 Task: Manage the "Dashboard related list" page variations in the site builder.
Action: Mouse moved to (946, 68)
Screenshot: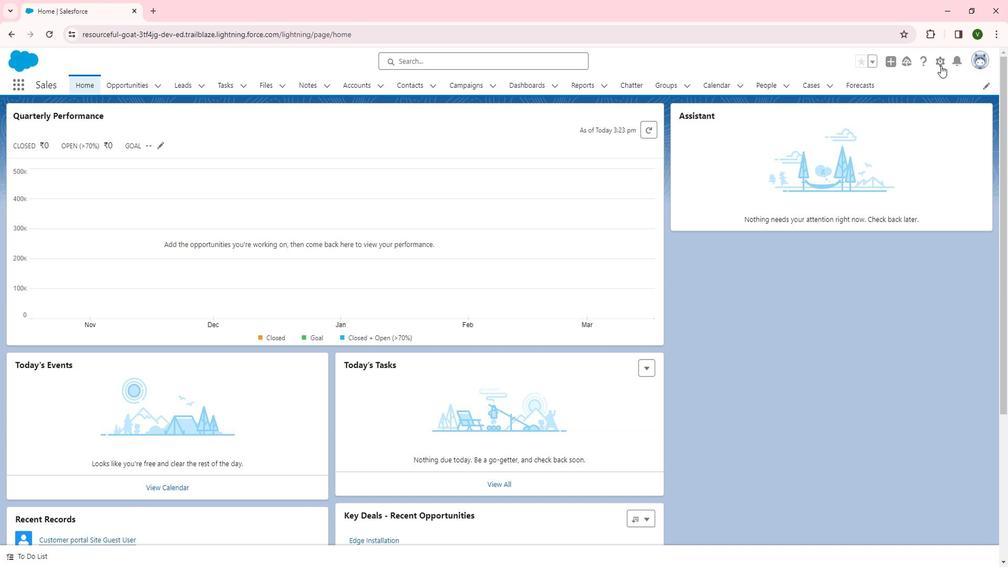 
Action: Mouse pressed left at (946, 68)
Screenshot: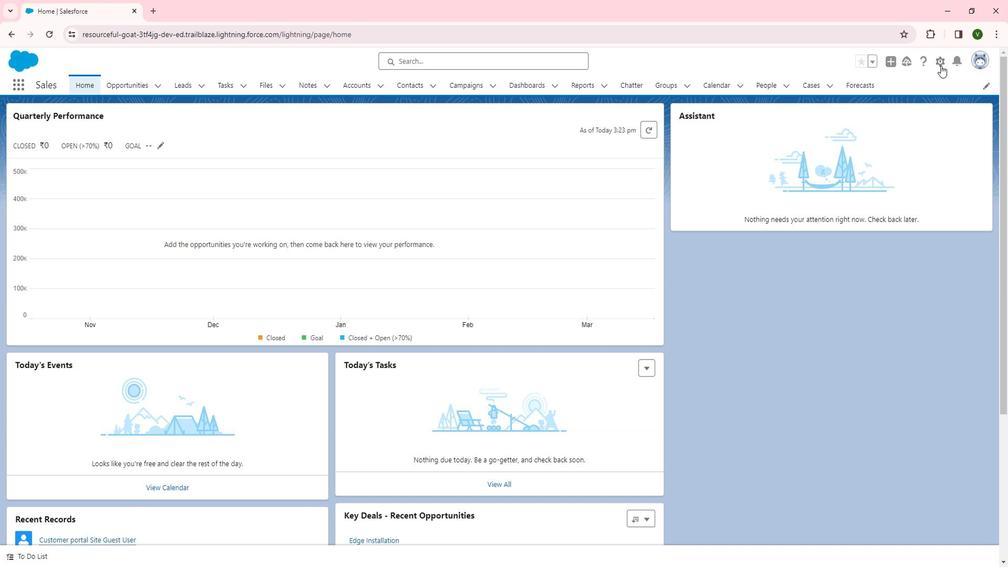 
Action: Mouse moved to (890, 99)
Screenshot: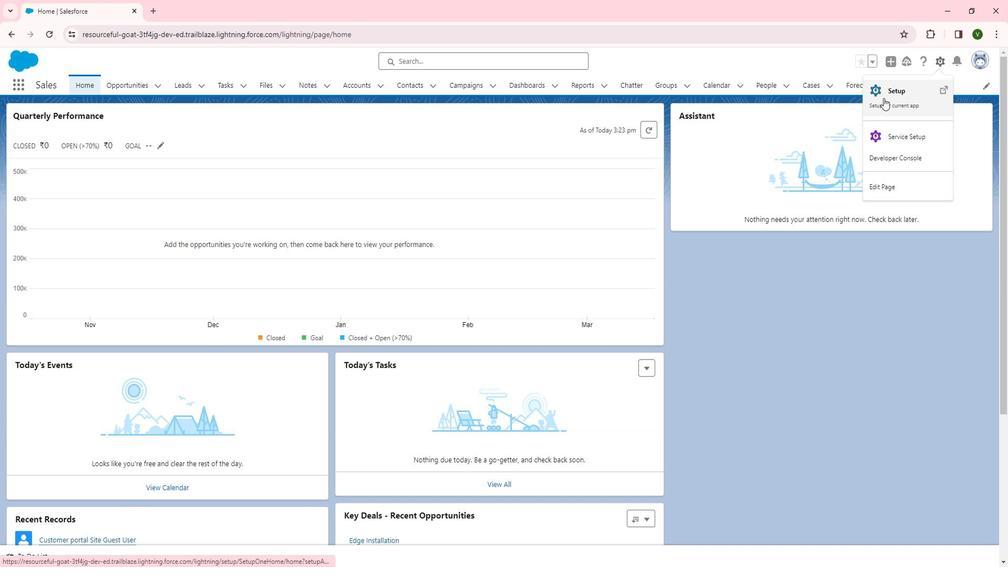 
Action: Mouse pressed left at (890, 99)
Screenshot: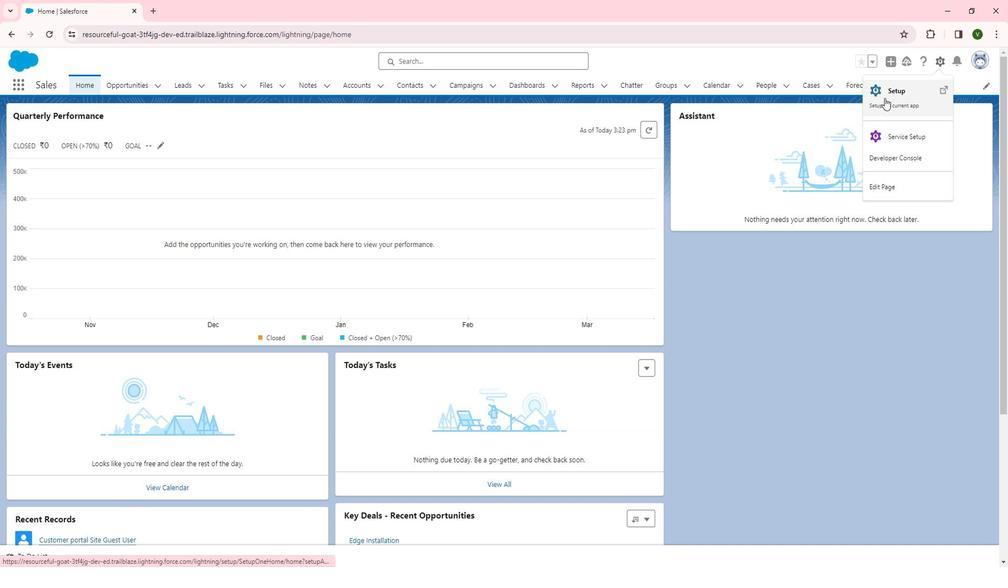 
Action: Mouse moved to (50, 425)
Screenshot: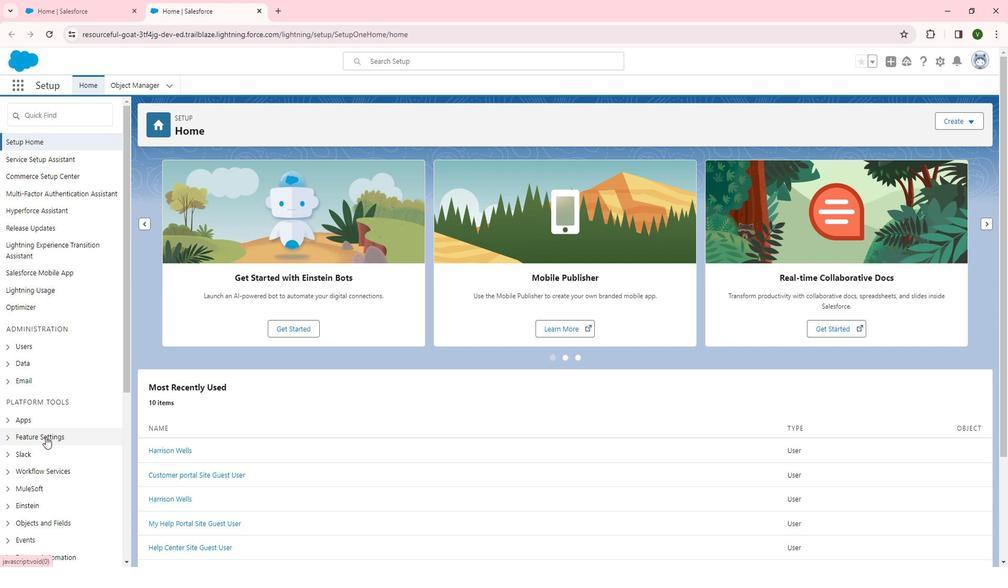 
Action: Mouse pressed left at (50, 425)
Screenshot: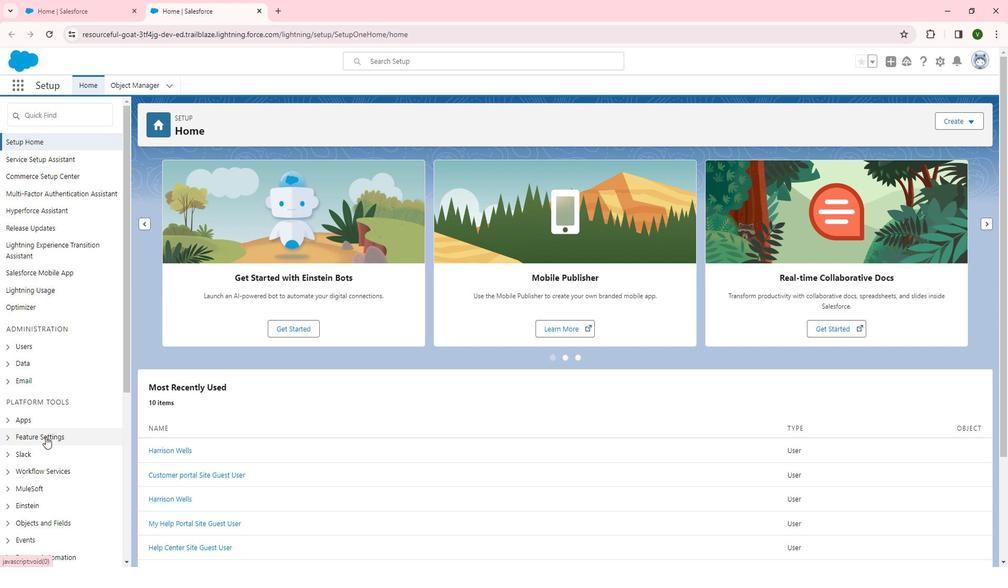 
Action: Mouse moved to (65, 421)
Screenshot: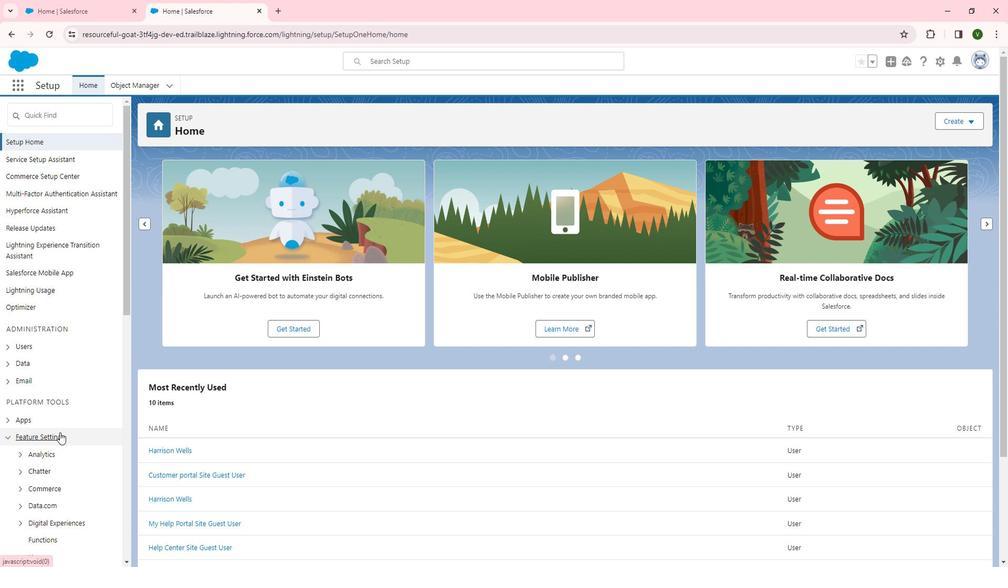 
Action: Mouse scrolled (65, 421) with delta (0, 0)
Screenshot: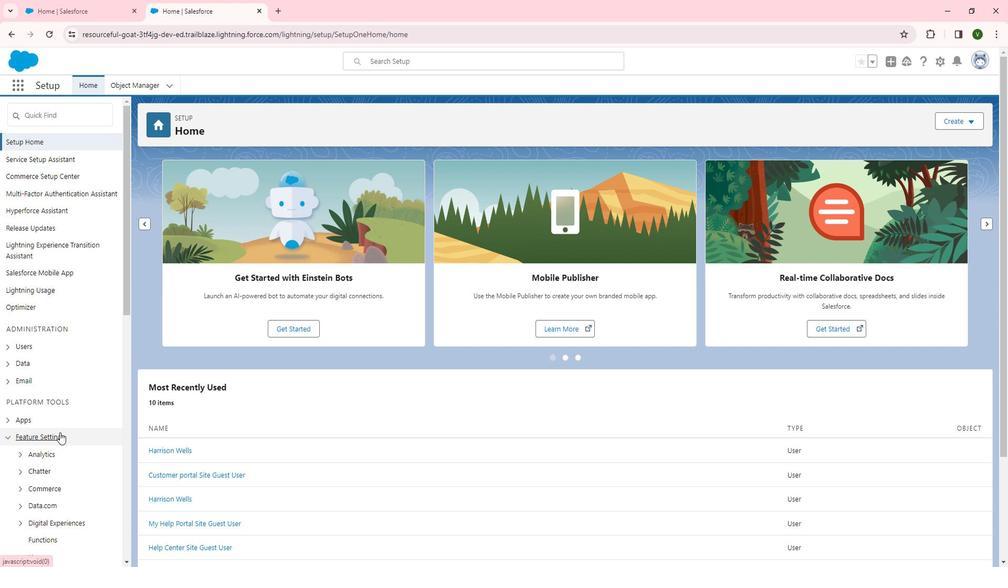 
Action: Mouse scrolled (65, 421) with delta (0, 0)
Screenshot: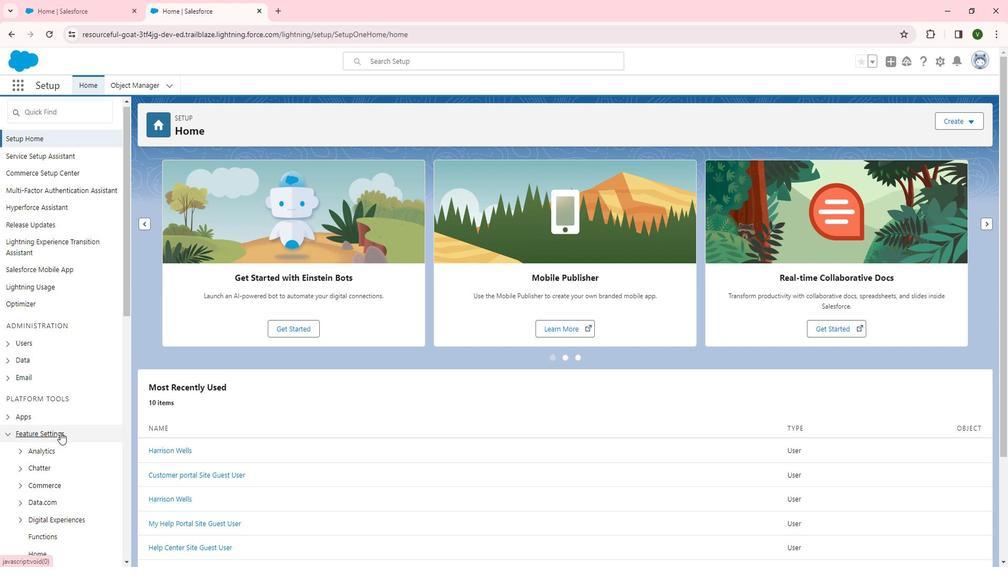 
Action: Mouse moved to (57, 402)
Screenshot: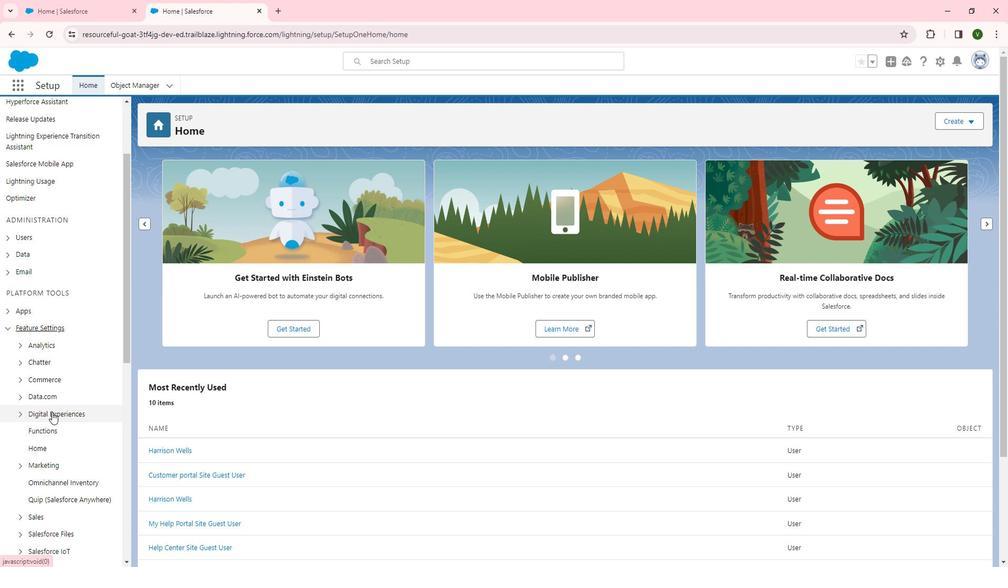 
Action: Mouse pressed left at (57, 402)
Screenshot: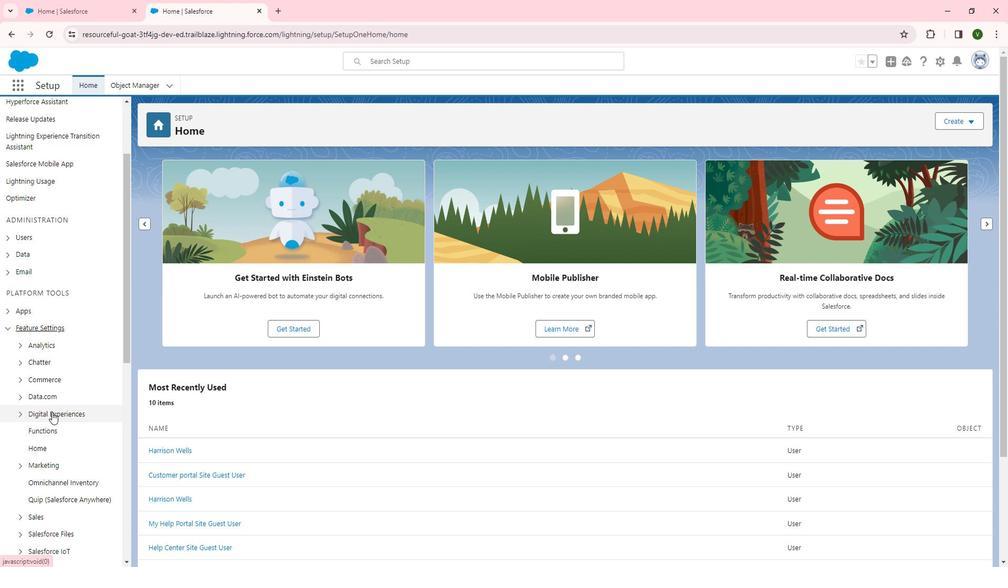
Action: Mouse moved to (55, 419)
Screenshot: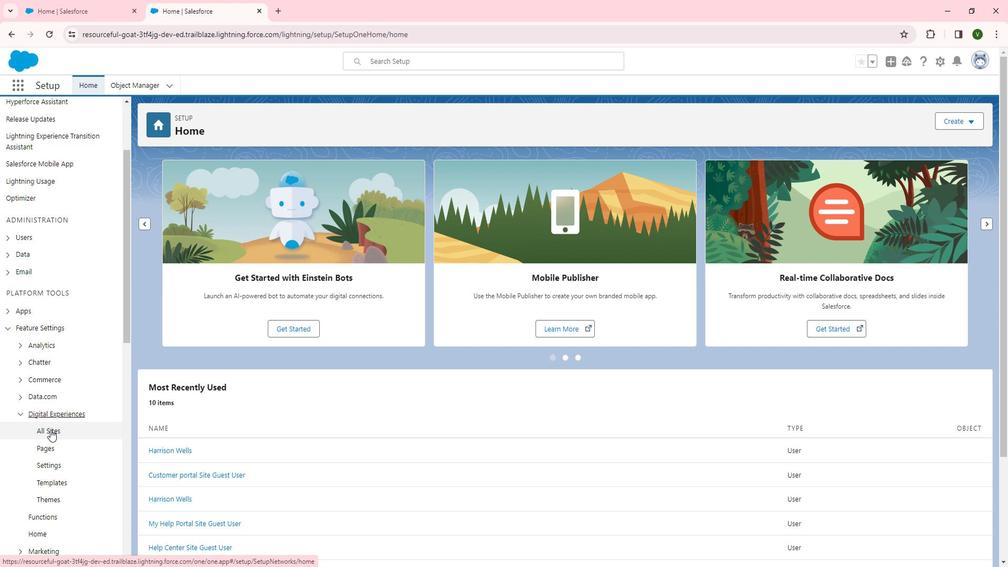
Action: Mouse pressed left at (55, 419)
Screenshot: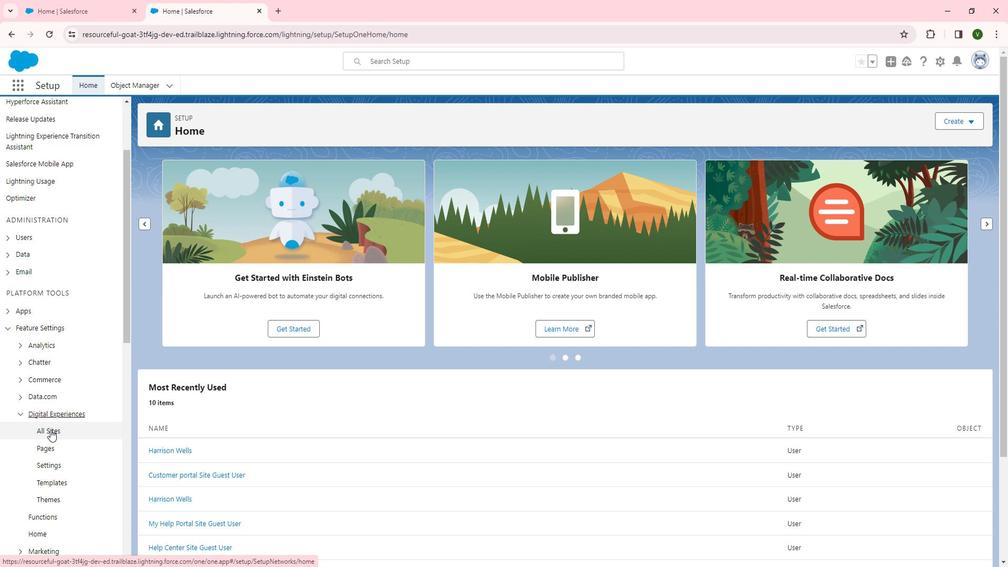 
Action: Mouse moved to (183, 271)
Screenshot: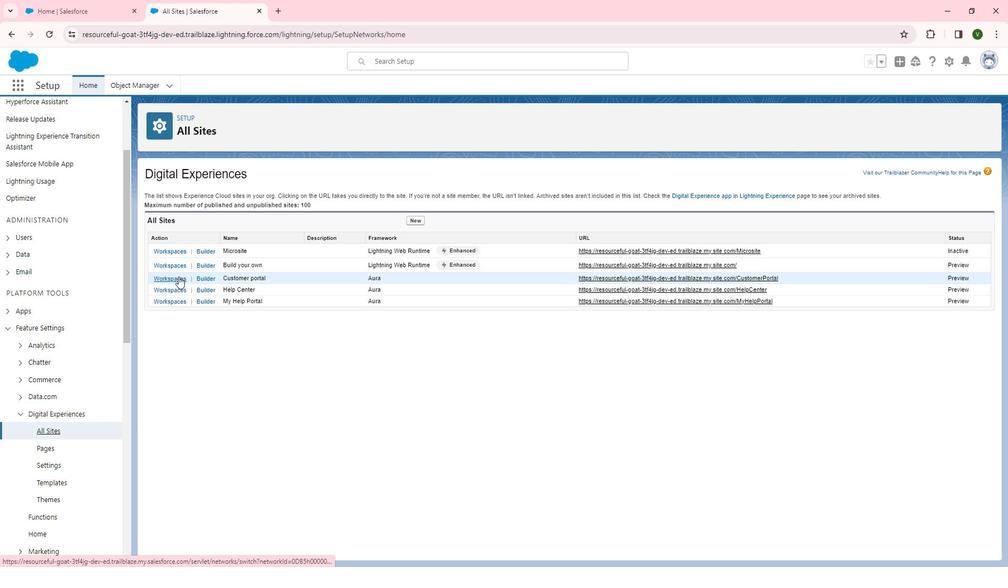 
Action: Mouse pressed left at (183, 271)
Screenshot: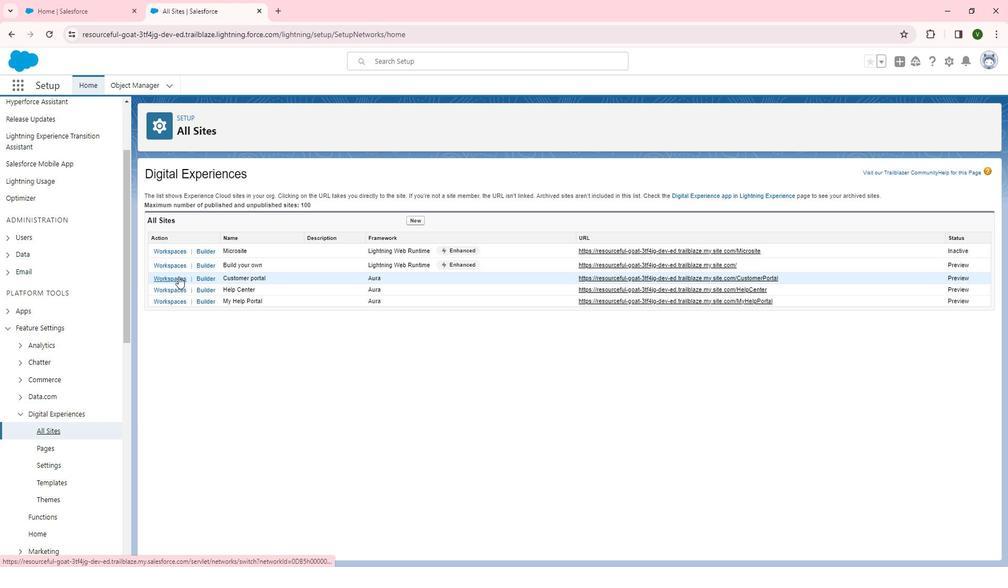 
Action: Mouse moved to (134, 234)
Screenshot: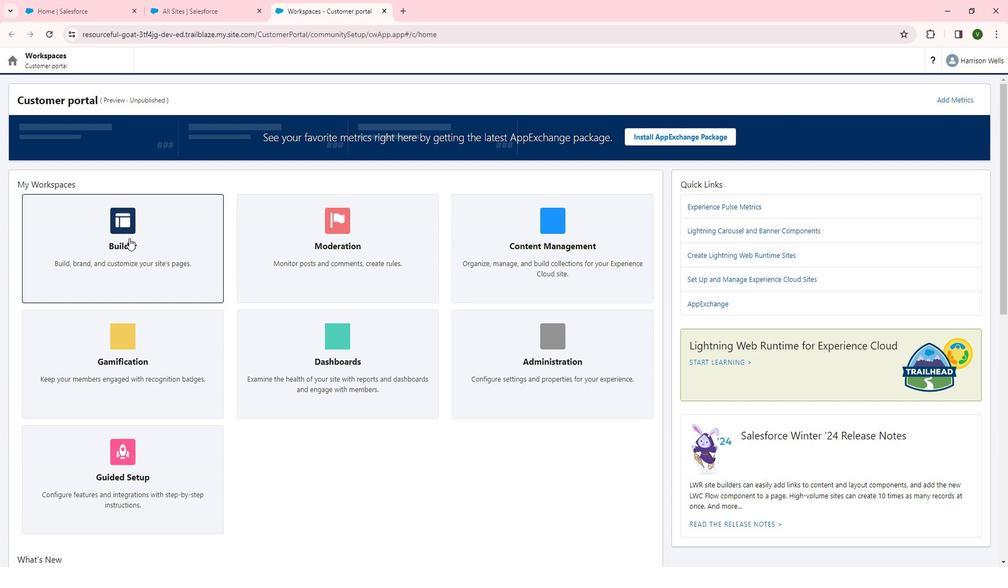
Action: Mouse pressed left at (134, 234)
Screenshot: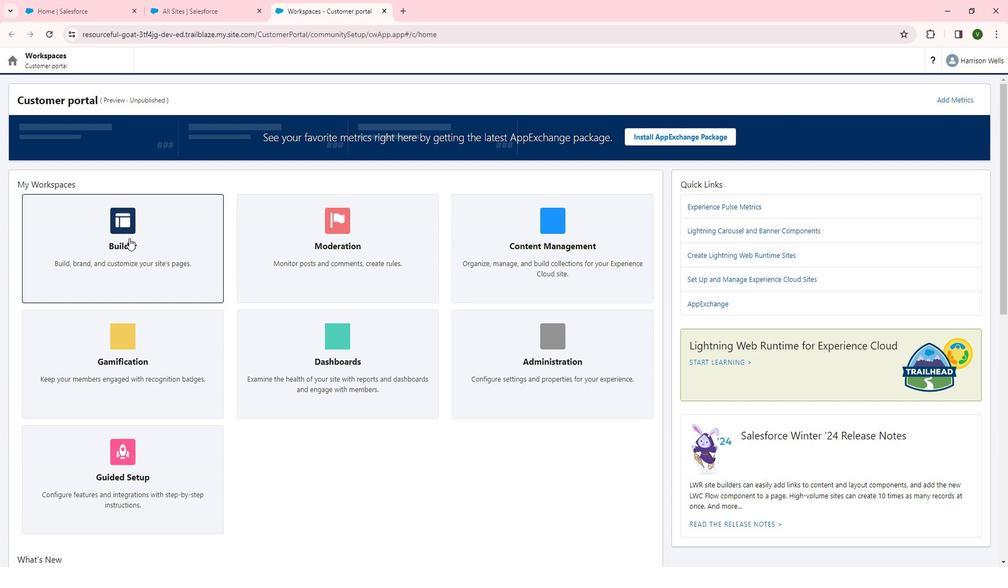 
Action: Mouse moved to (123, 65)
Screenshot: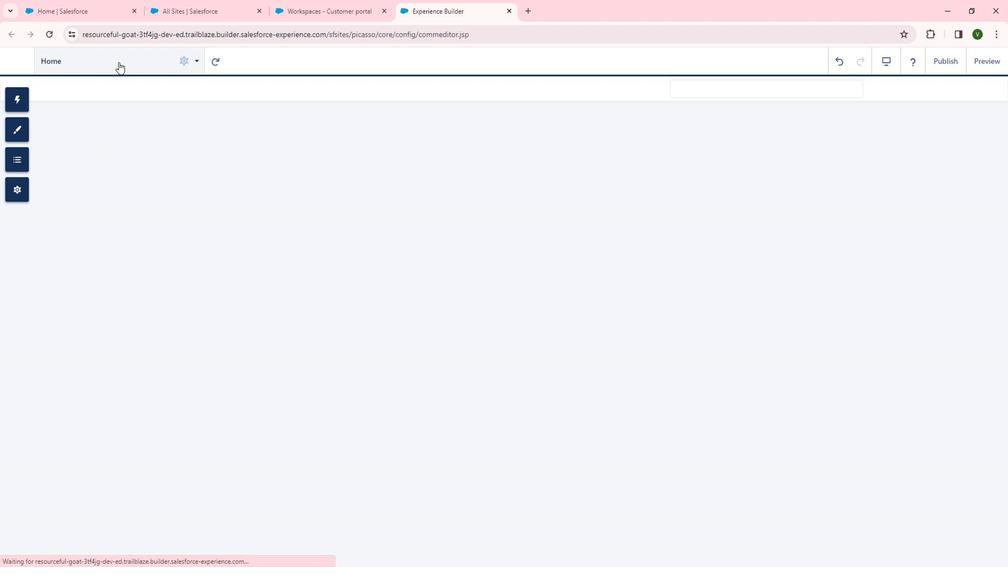 
Action: Mouse pressed left at (123, 65)
Screenshot: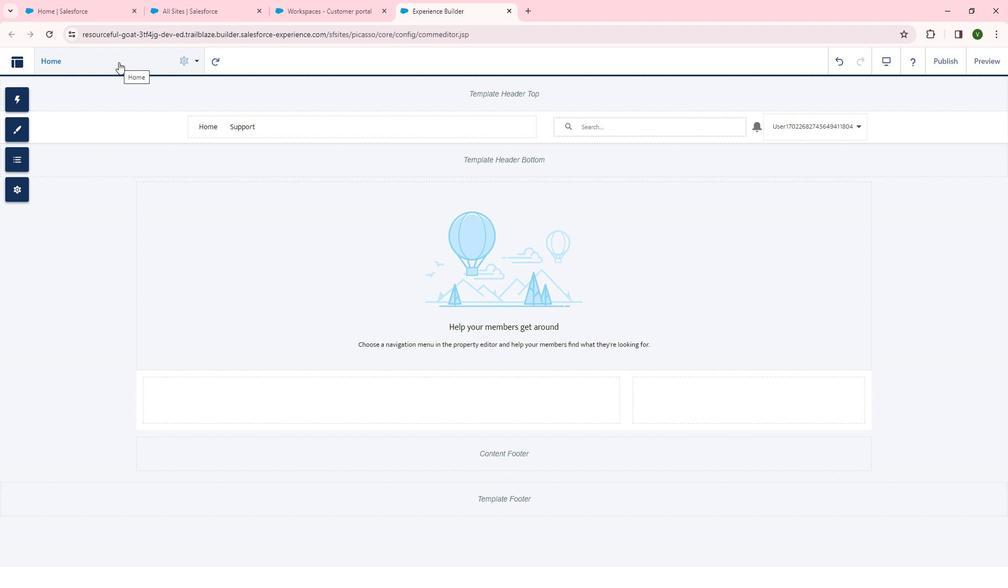 
Action: Mouse moved to (54, 243)
Screenshot: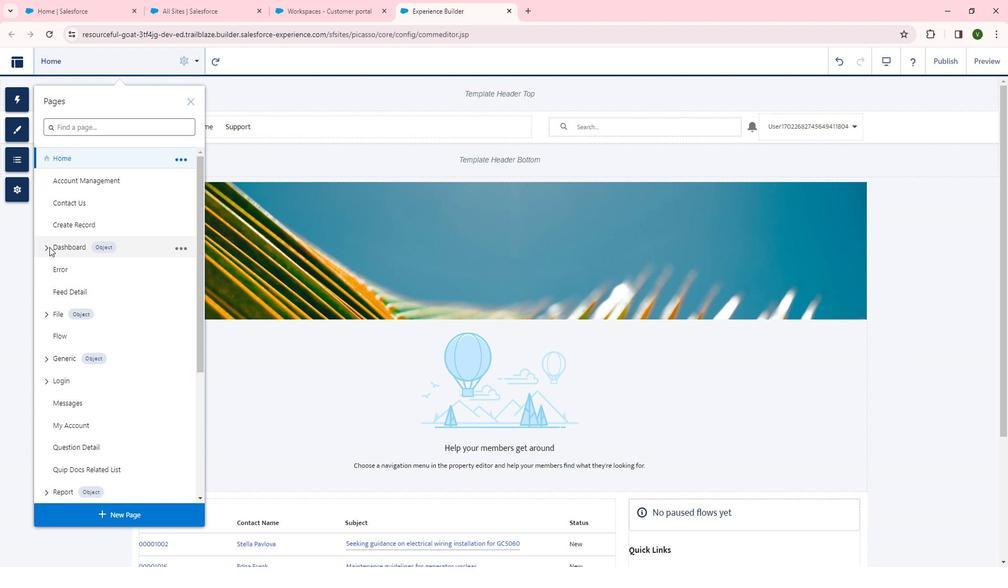 
Action: Mouse pressed left at (54, 243)
Screenshot: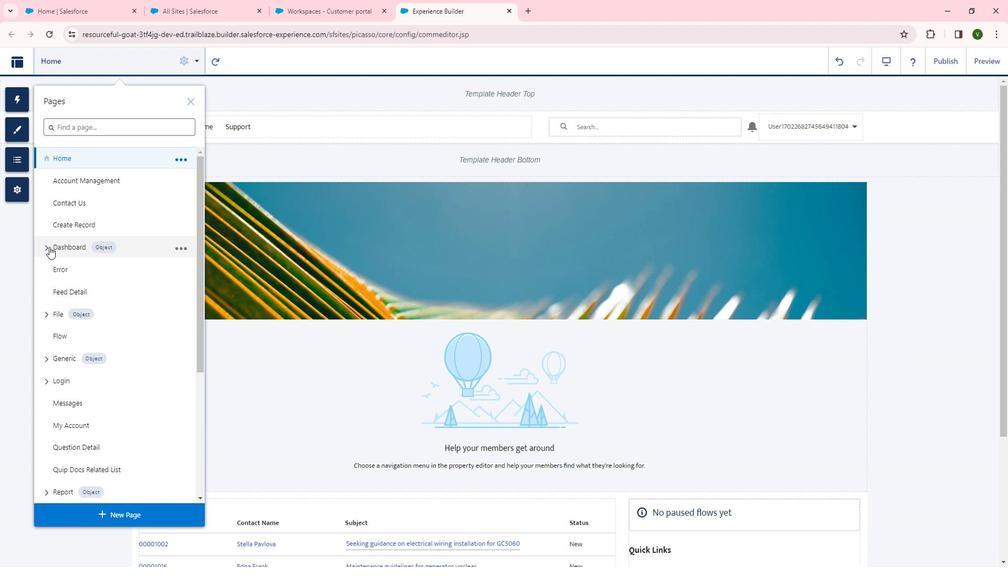 
Action: Mouse moved to (102, 306)
Screenshot: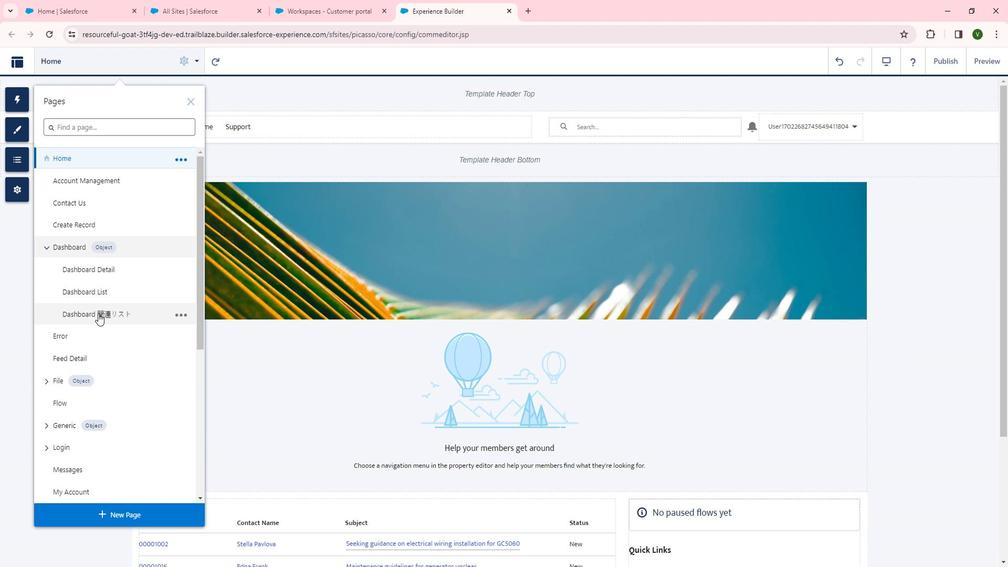 
Action: Mouse pressed left at (102, 306)
Screenshot: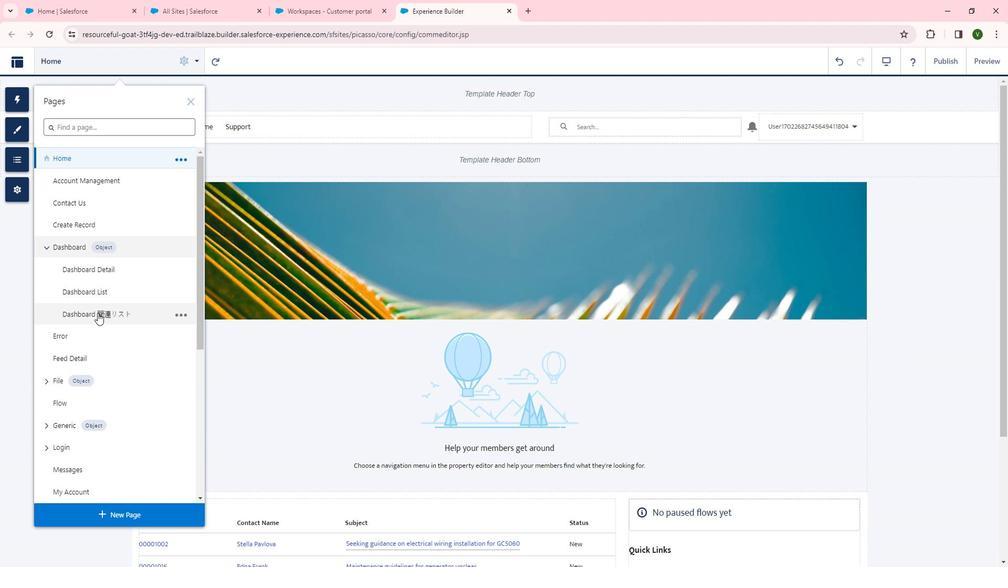
Action: Mouse moved to (164, 63)
Screenshot: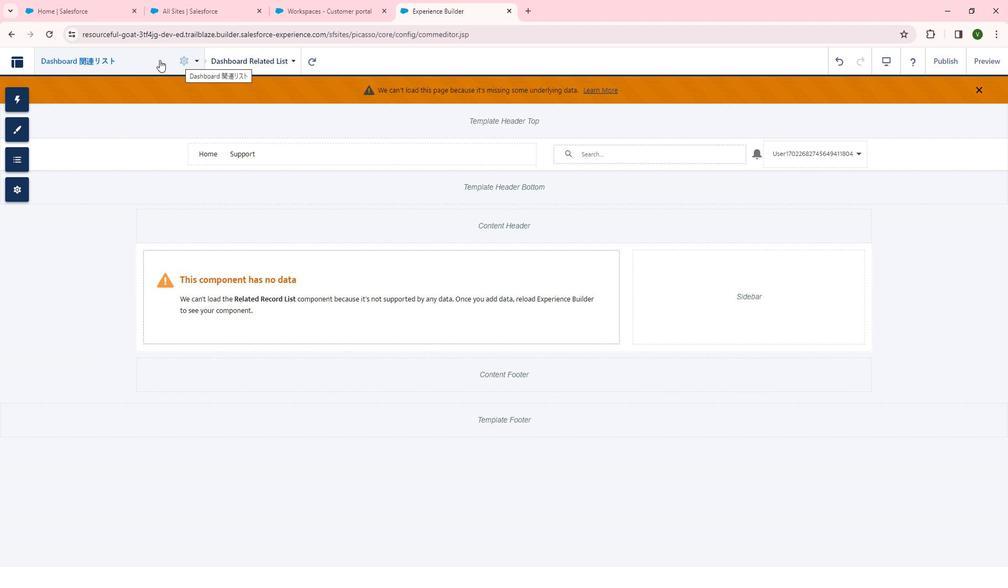 
Action: Mouse pressed left at (164, 63)
Screenshot: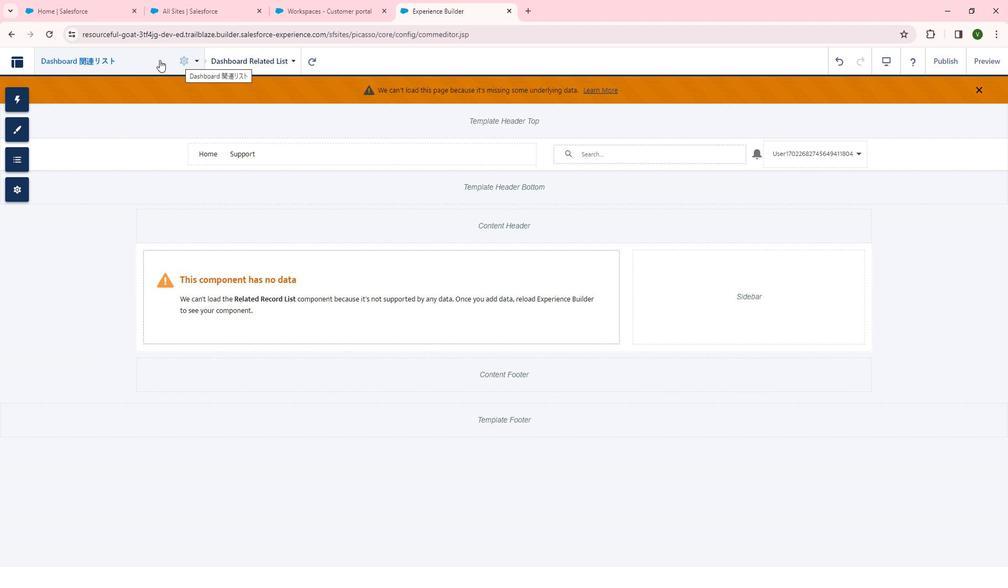 
Action: Mouse moved to (187, 160)
Screenshot: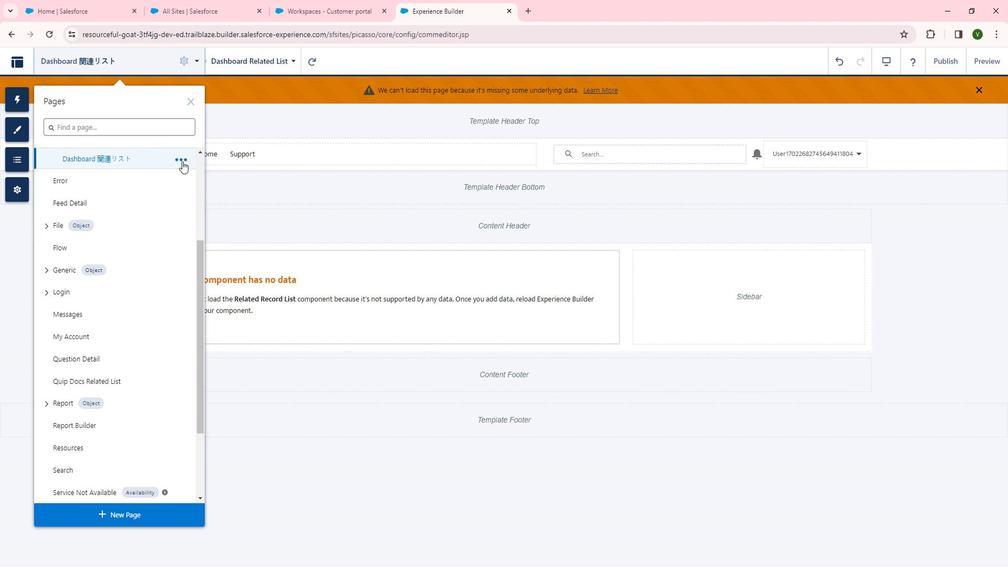 
Action: Mouse pressed left at (187, 160)
Screenshot: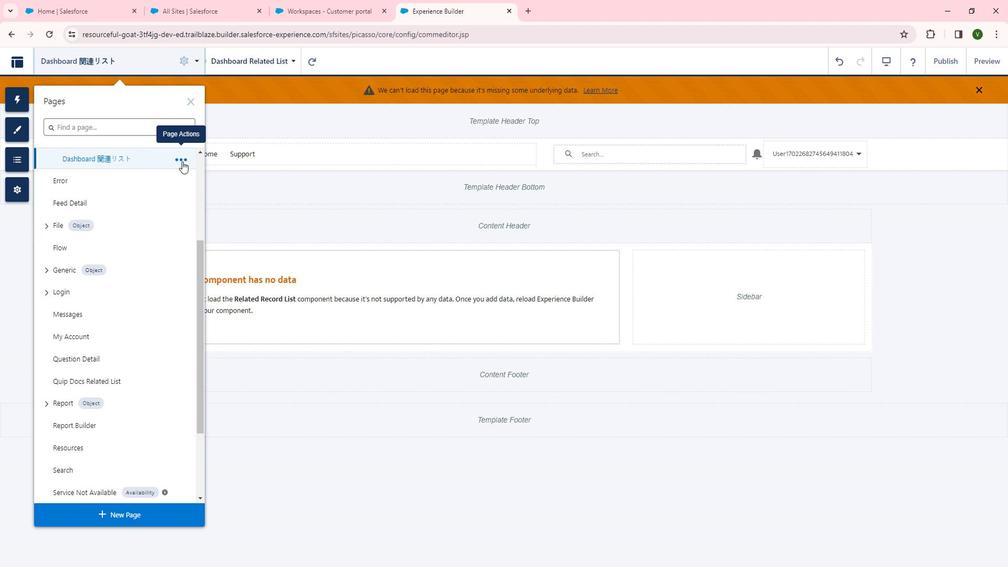 
Action: Mouse moved to (258, 159)
Screenshot: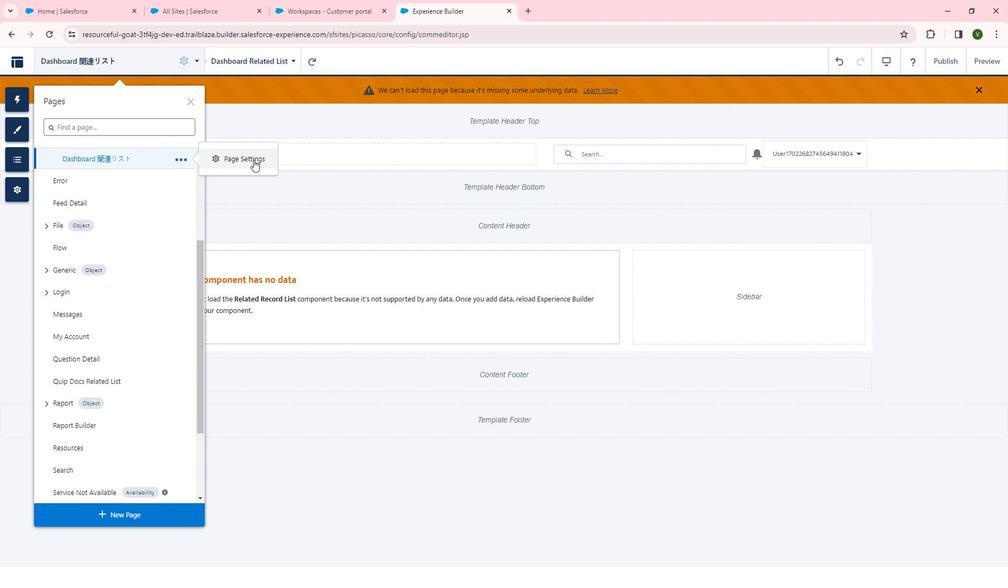 
Action: Mouse pressed left at (258, 159)
Screenshot: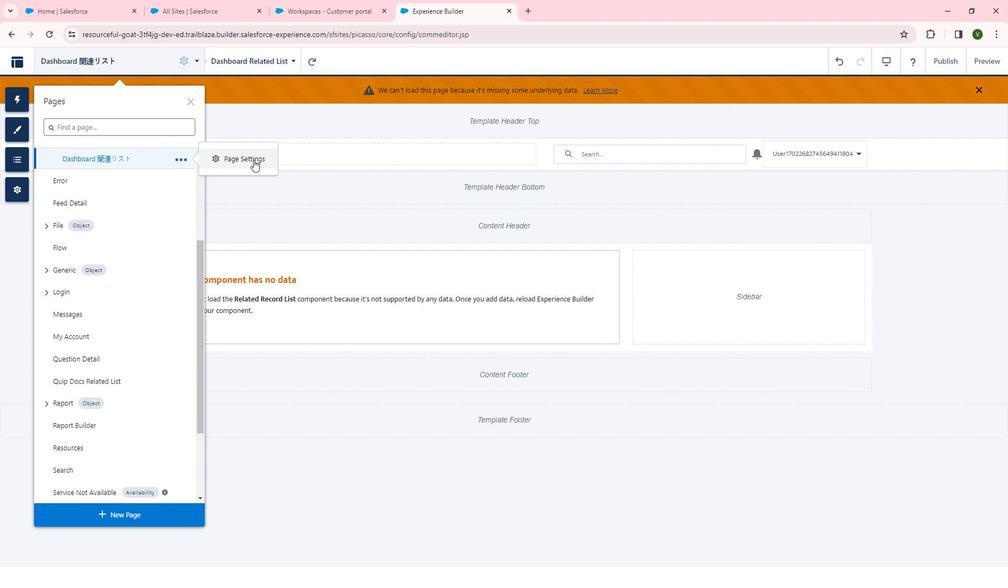 
Action: Mouse moved to (322, 104)
Screenshot: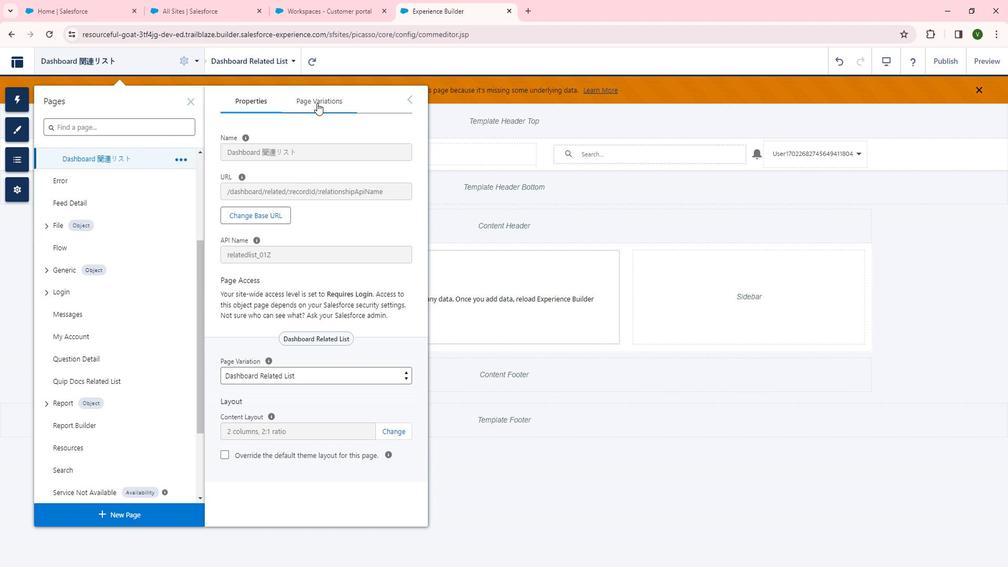 
Action: Mouse pressed left at (322, 104)
Screenshot: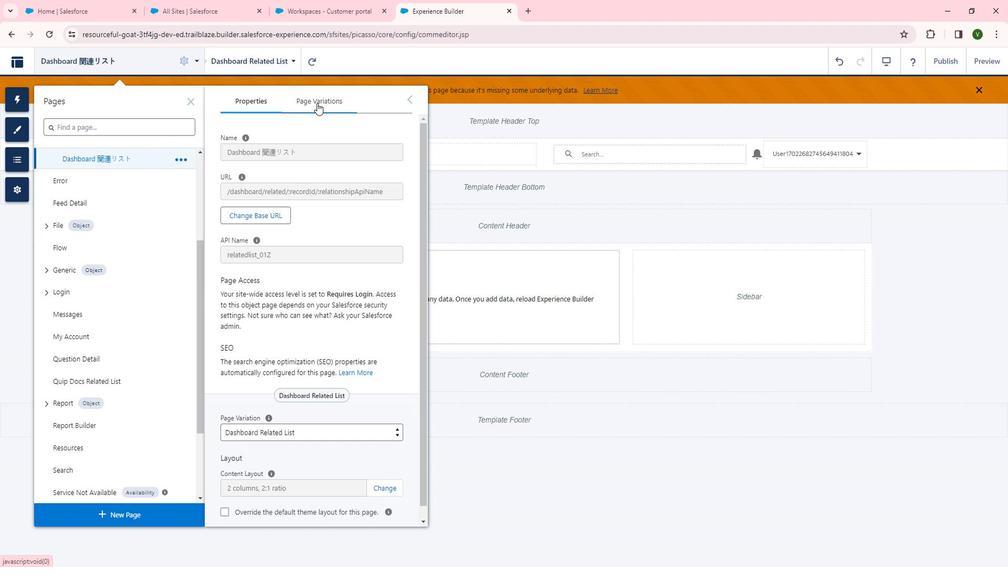 
Action: Mouse moved to (650, 213)
Screenshot: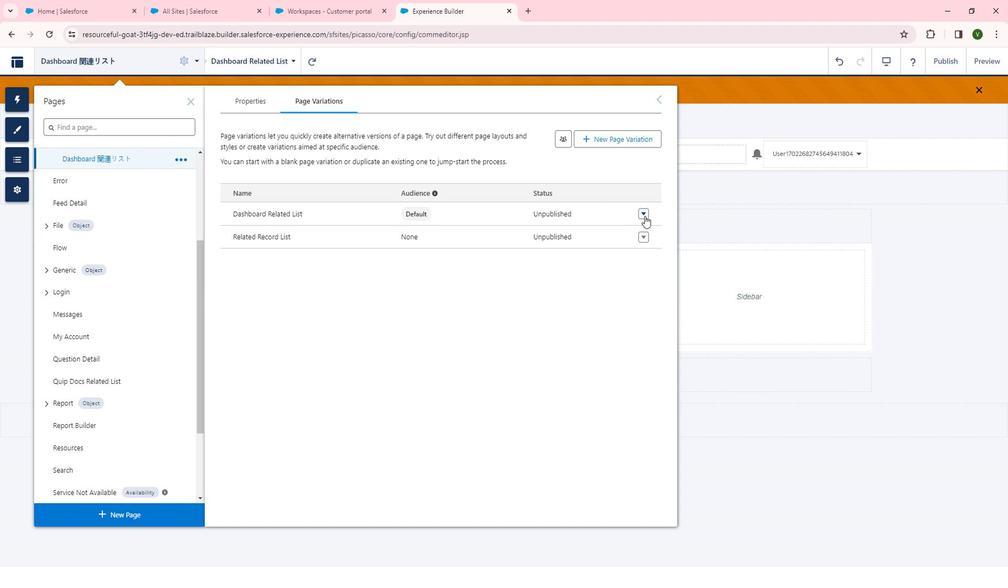 
Action: Mouse pressed left at (650, 213)
Screenshot: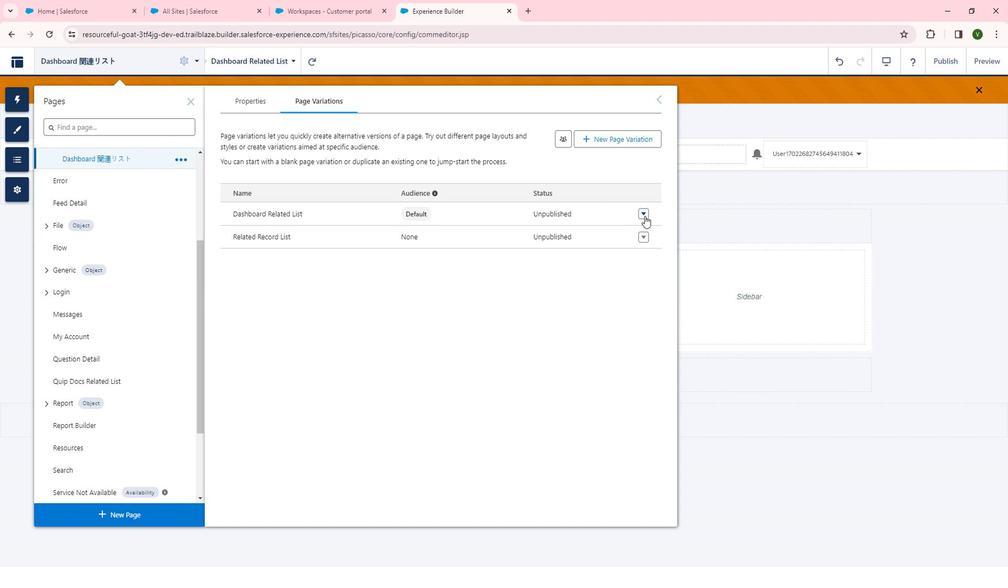 
Action: Mouse moved to (615, 371)
Screenshot: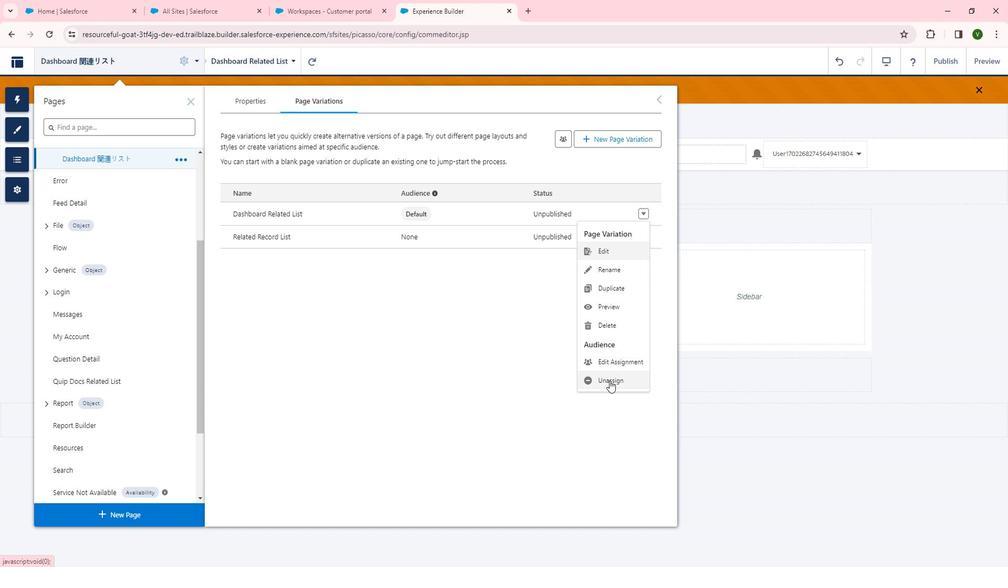 
Action: Mouse pressed left at (615, 371)
Screenshot: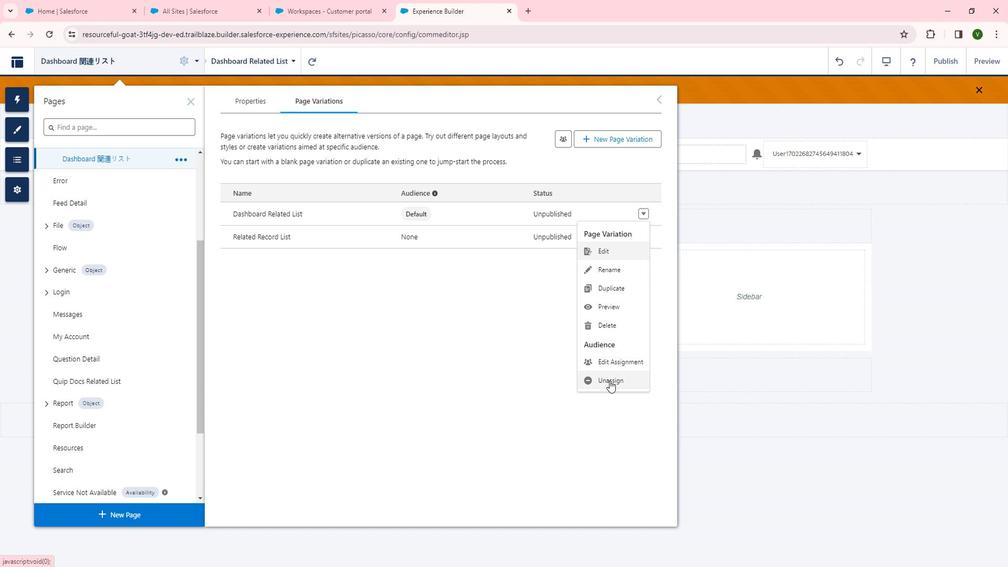 
